 Task: Use Gleaming Medium Effect in this video Movie B.mp4
Action: Mouse moved to (300, 34)
Screenshot: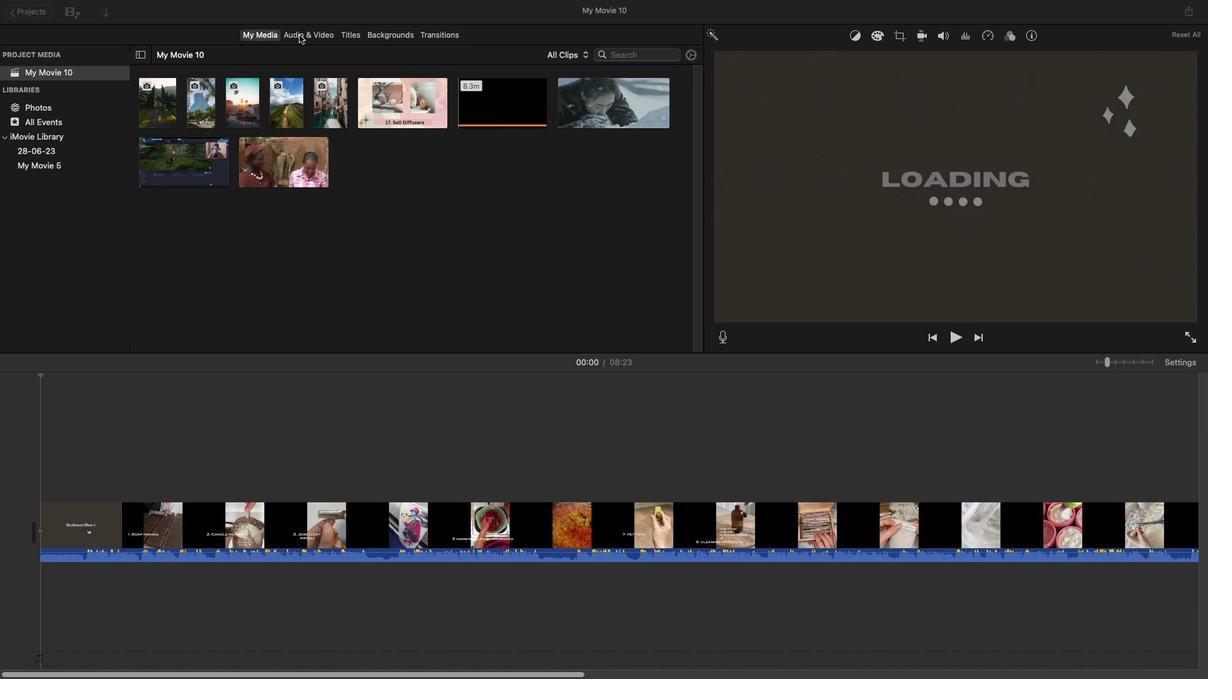 
Action: Mouse pressed left at (300, 34)
Screenshot: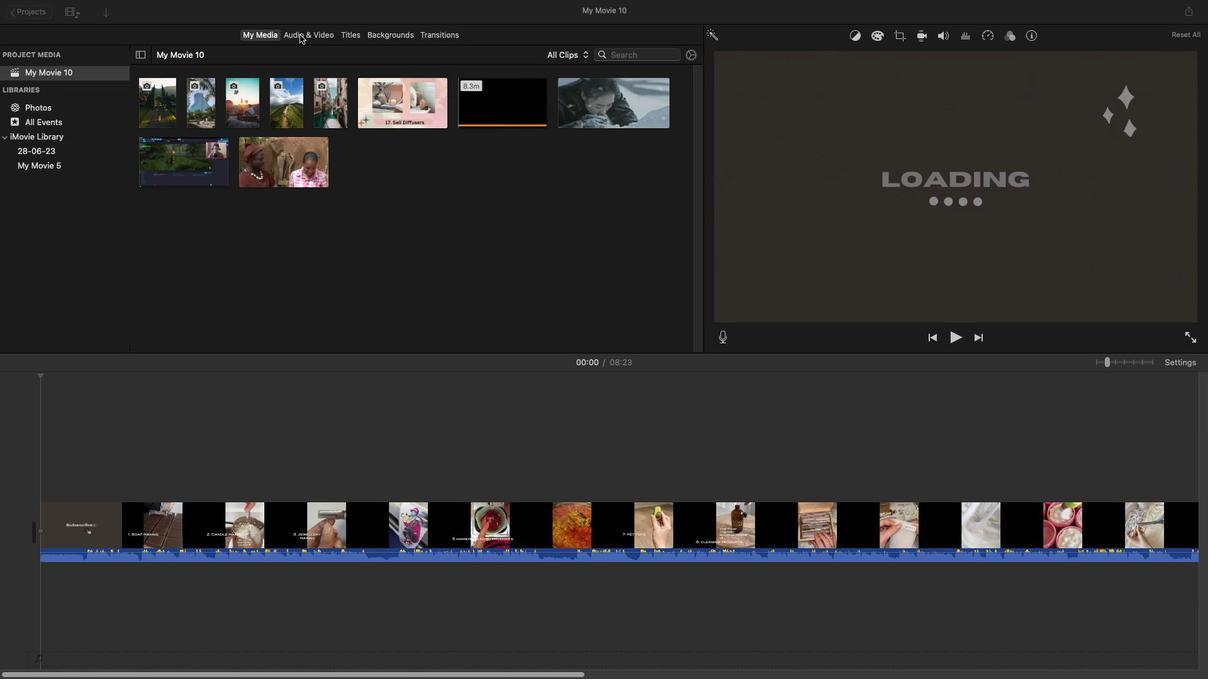 
Action: Mouse moved to (198, 268)
Screenshot: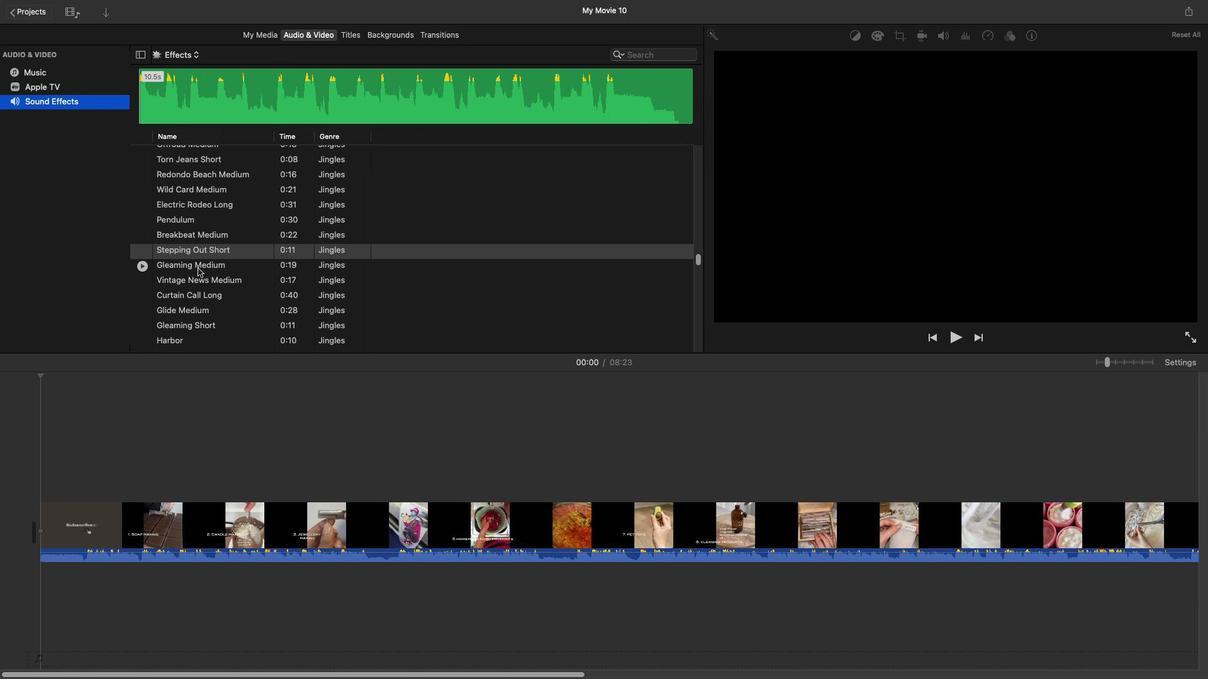 
Action: Mouse pressed left at (198, 268)
Screenshot: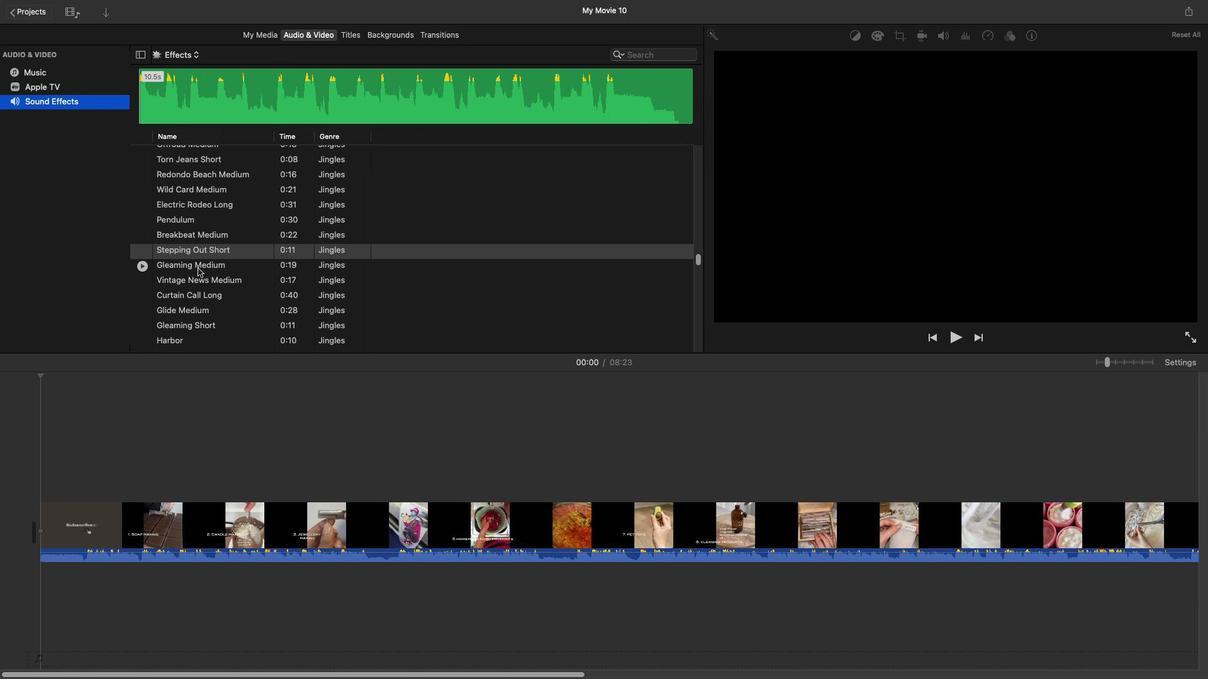 
Action: Mouse pressed left at (198, 268)
Screenshot: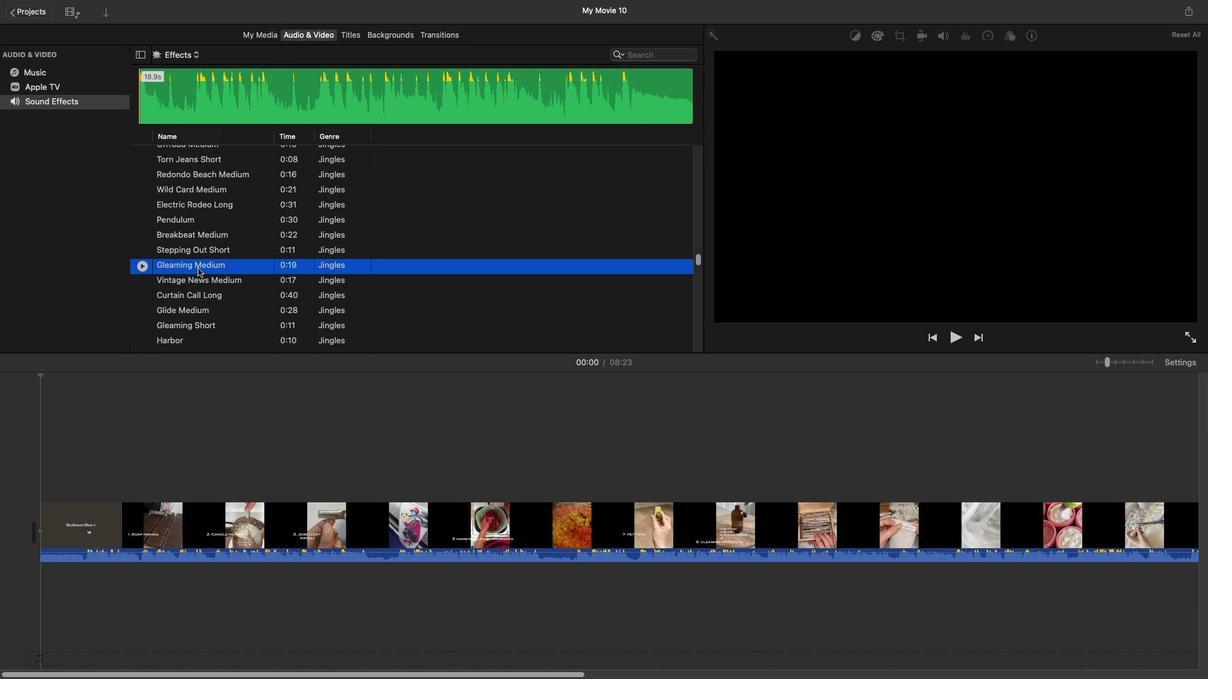 
Action: Mouse moved to (40, 606)
Screenshot: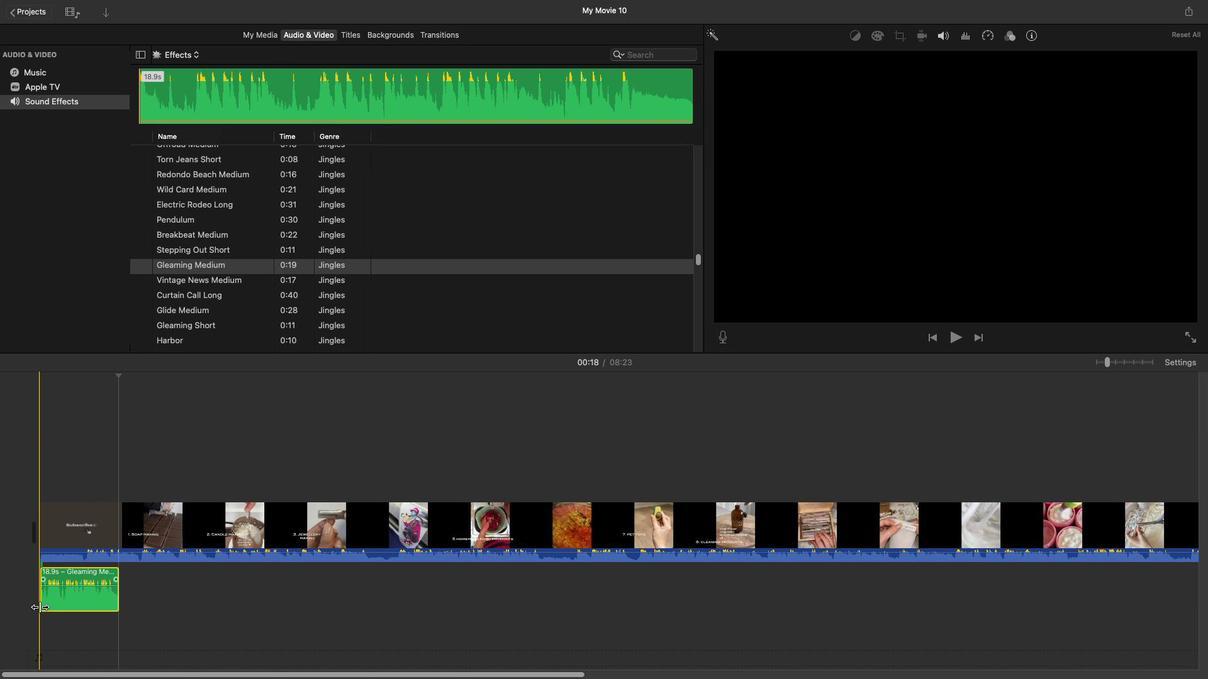 
